 Task: Check the number of homes sold in the last 5 years.
Action: Mouse moved to (1020, 188)
Screenshot: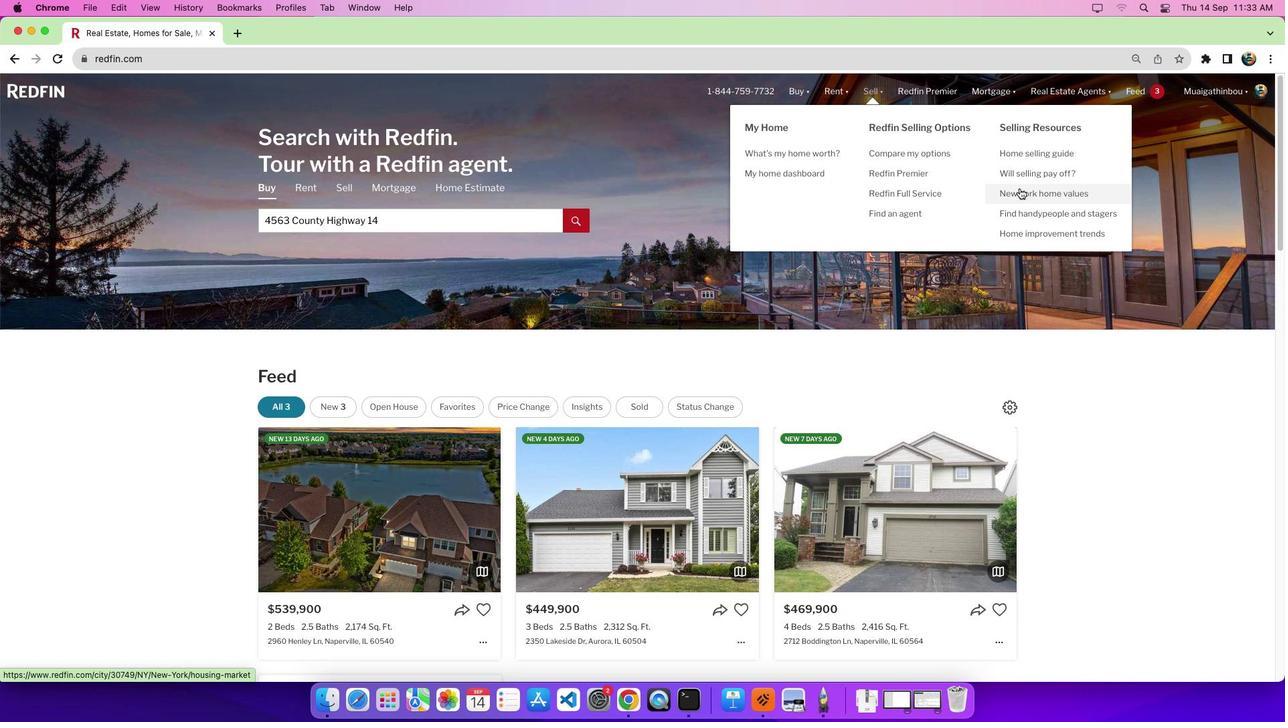 
Action: Mouse pressed left at (1020, 188)
Screenshot: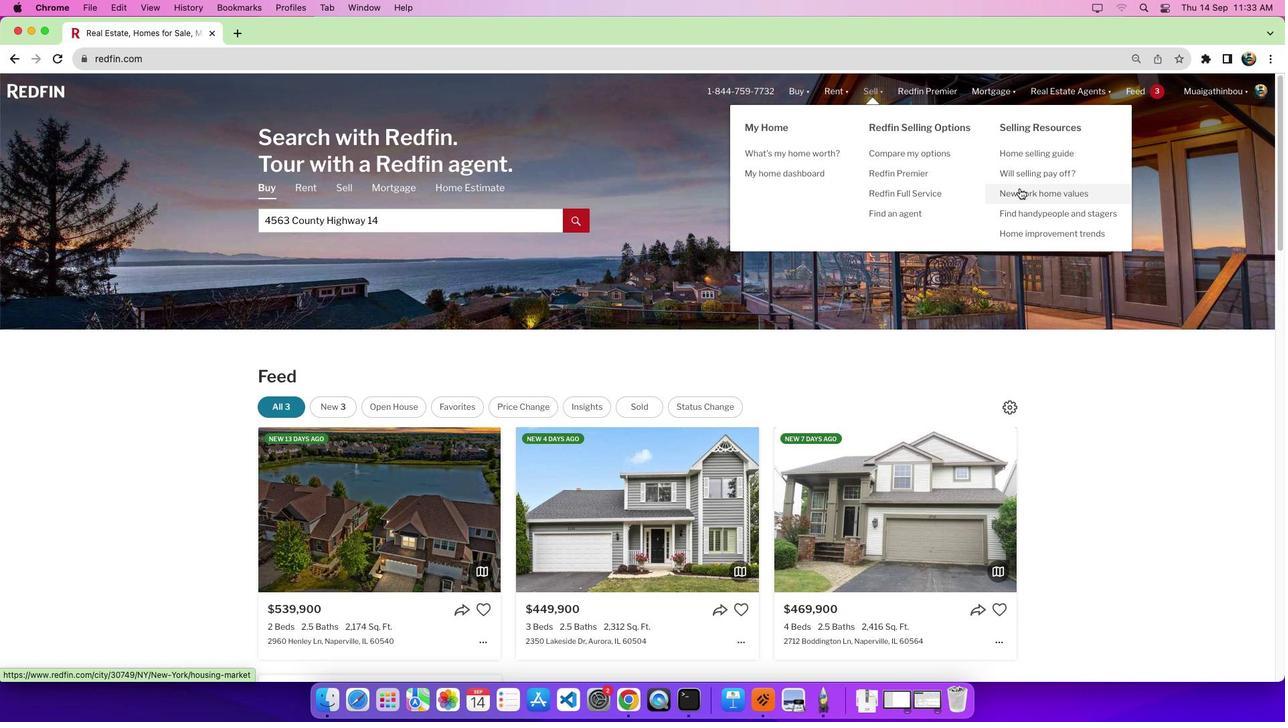 
Action: Mouse moved to (1018, 190)
Screenshot: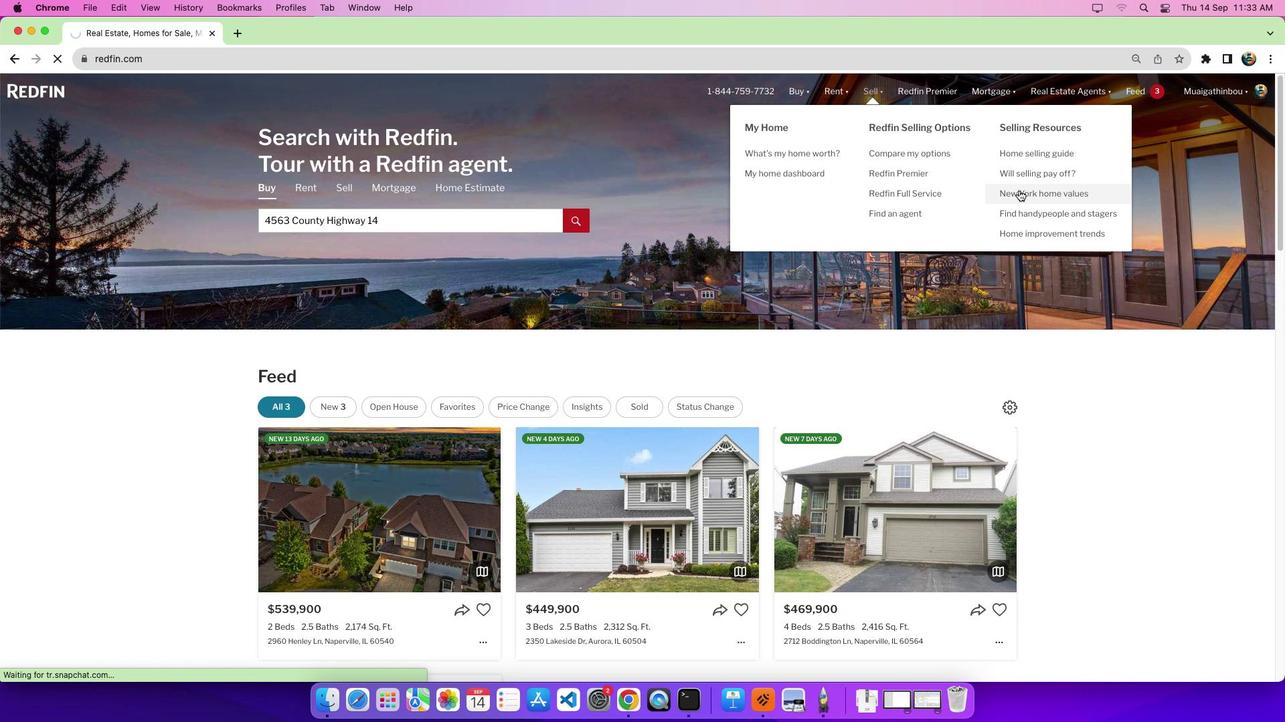 
Action: Mouse pressed left at (1018, 190)
Screenshot: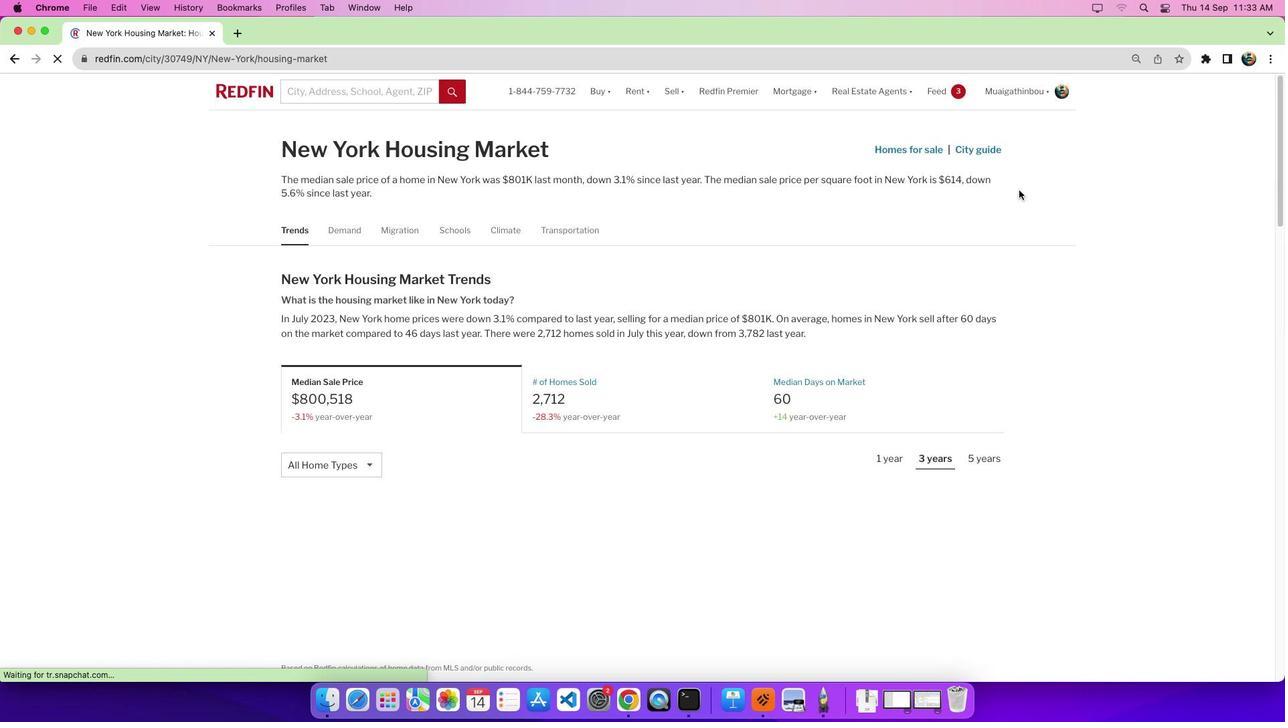 
Action: Mouse moved to (605, 394)
Screenshot: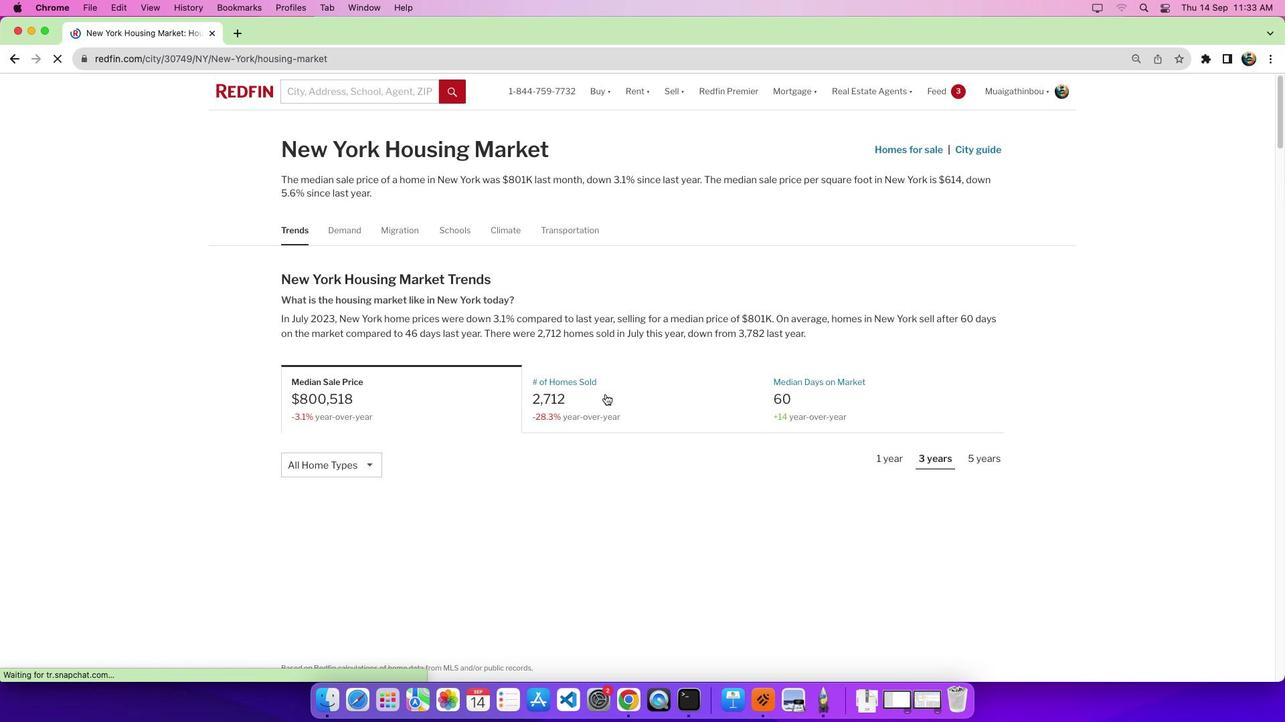 
Action: Mouse pressed left at (605, 394)
Screenshot: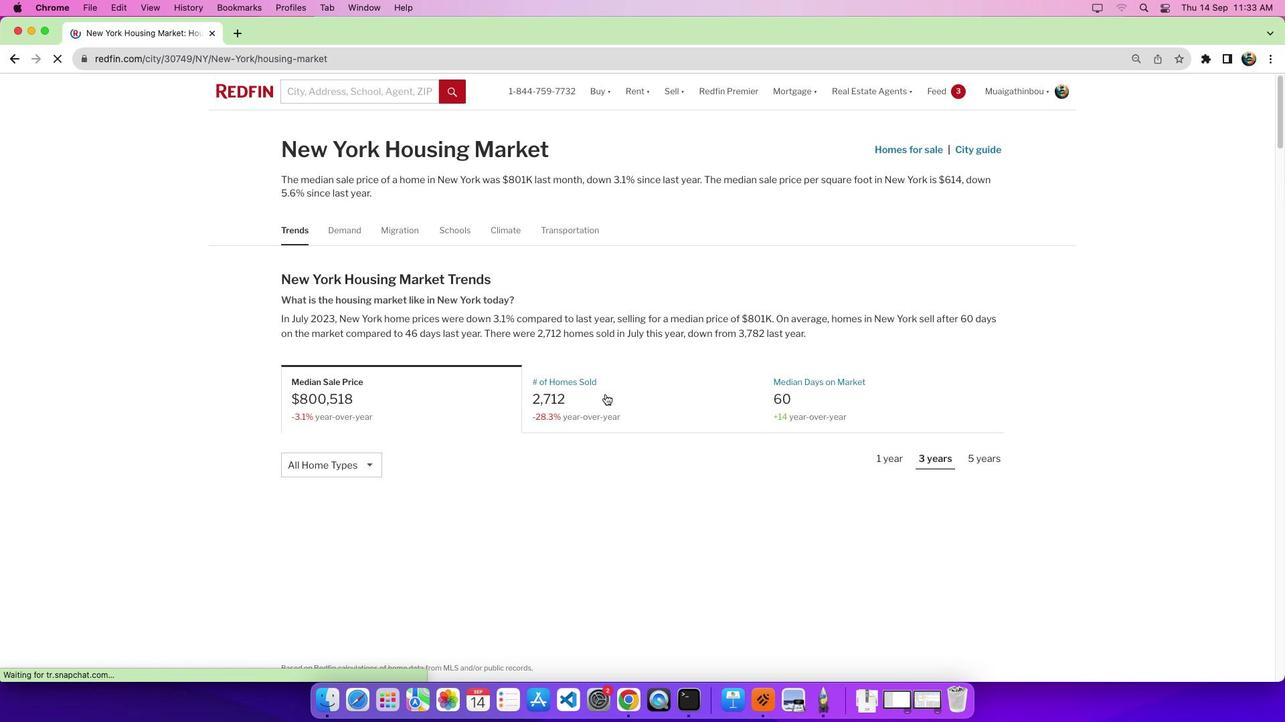 
Action: Mouse moved to (570, 406)
Screenshot: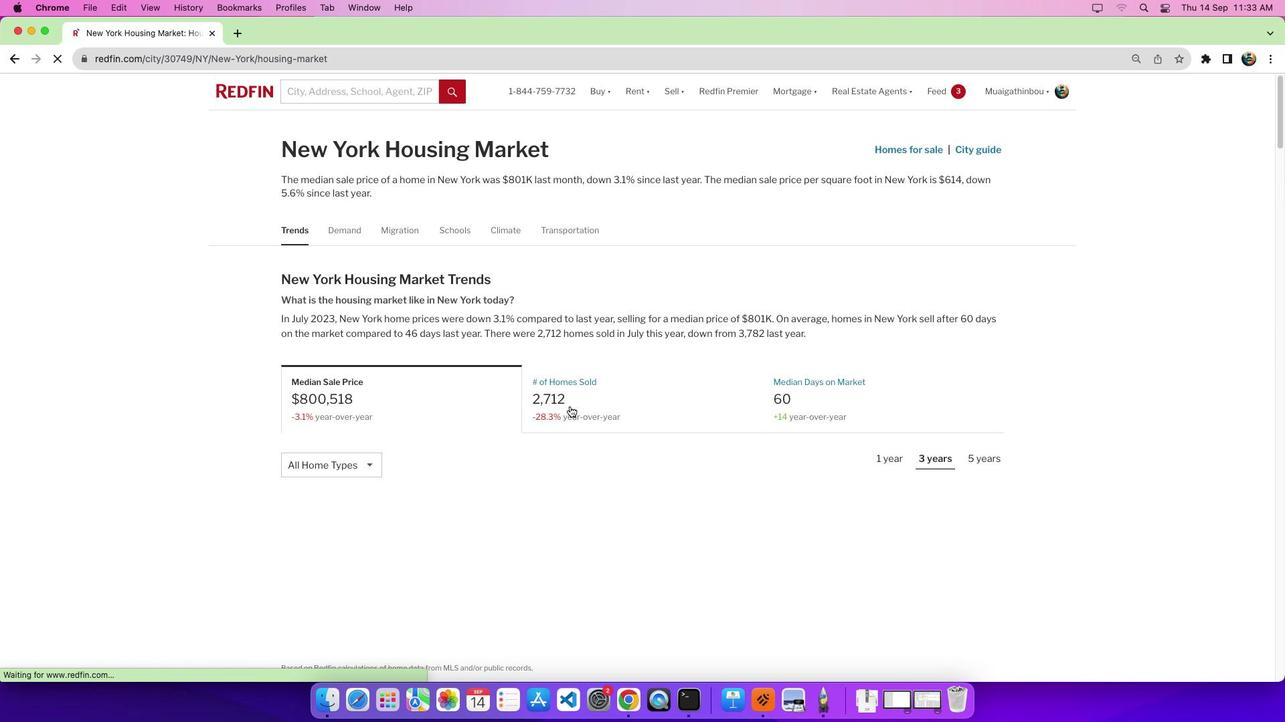 
Action: Mouse pressed left at (570, 406)
Screenshot: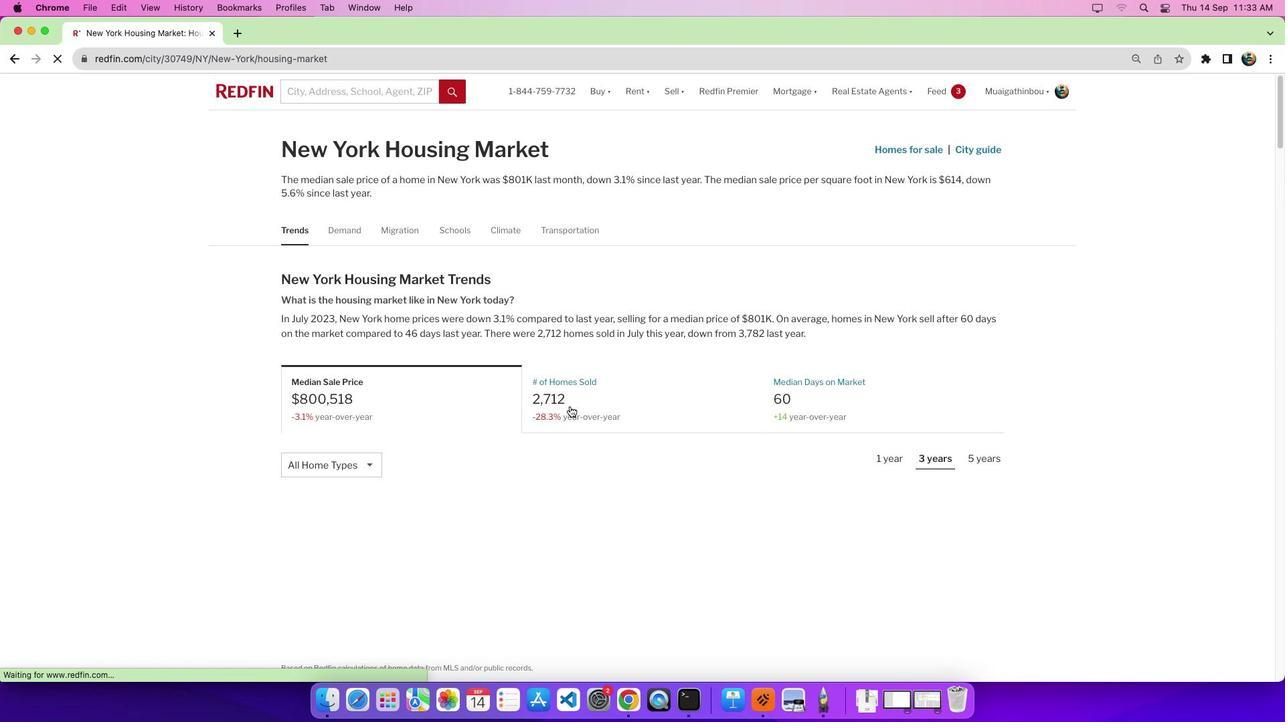
Action: Mouse pressed left at (570, 406)
Screenshot: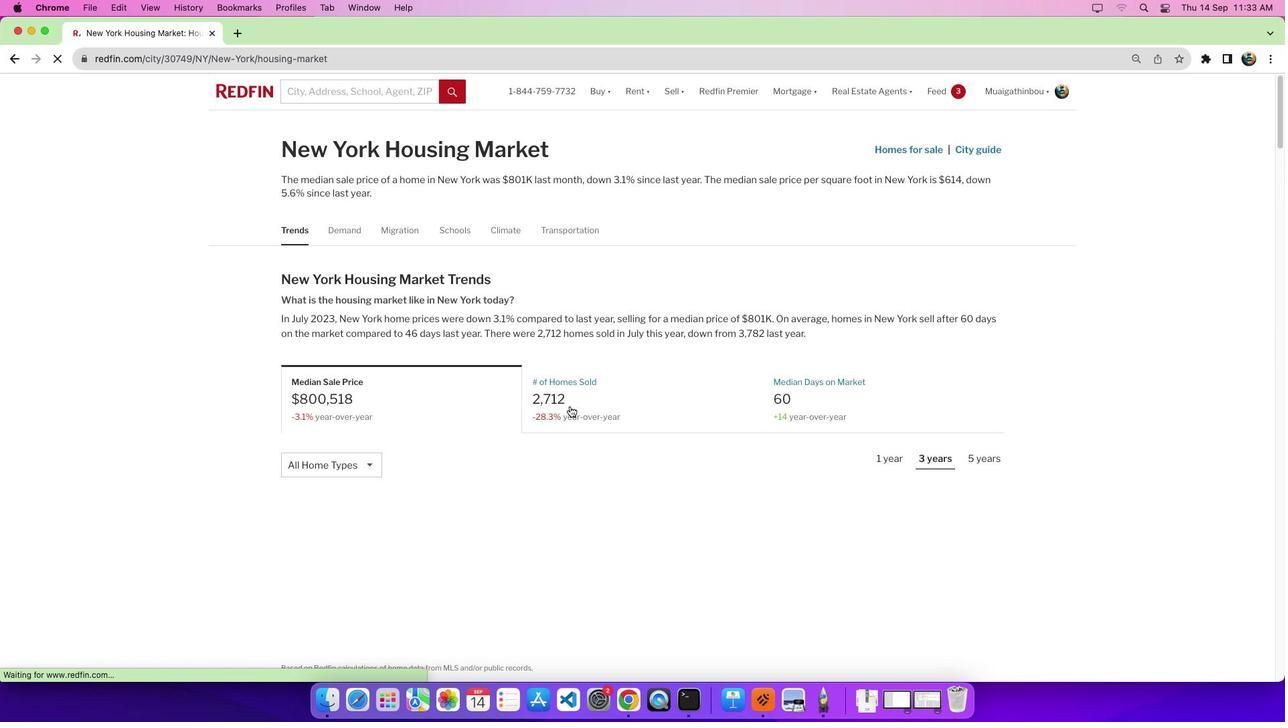 
Action: Mouse moved to (625, 398)
Screenshot: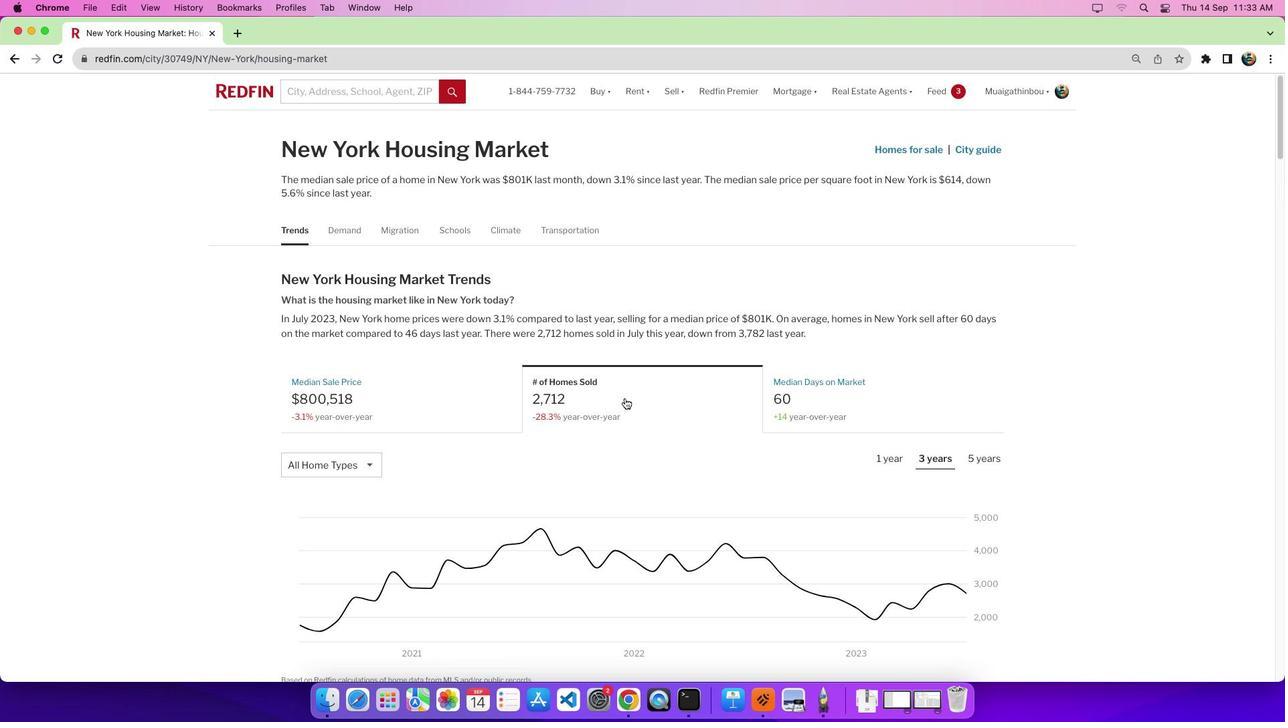 
Action: Mouse scrolled (625, 398) with delta (0, 0)
Screenshot: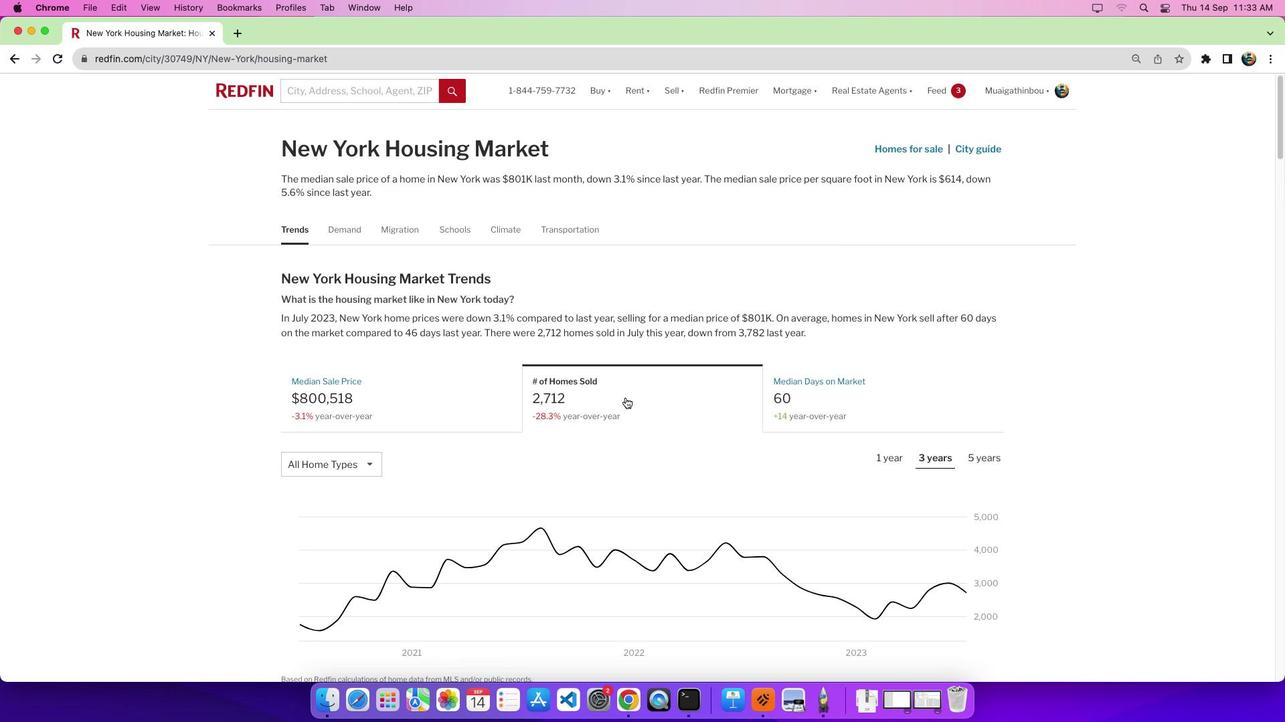 
Action: Mouse moved to (625, 398)
Screenshot: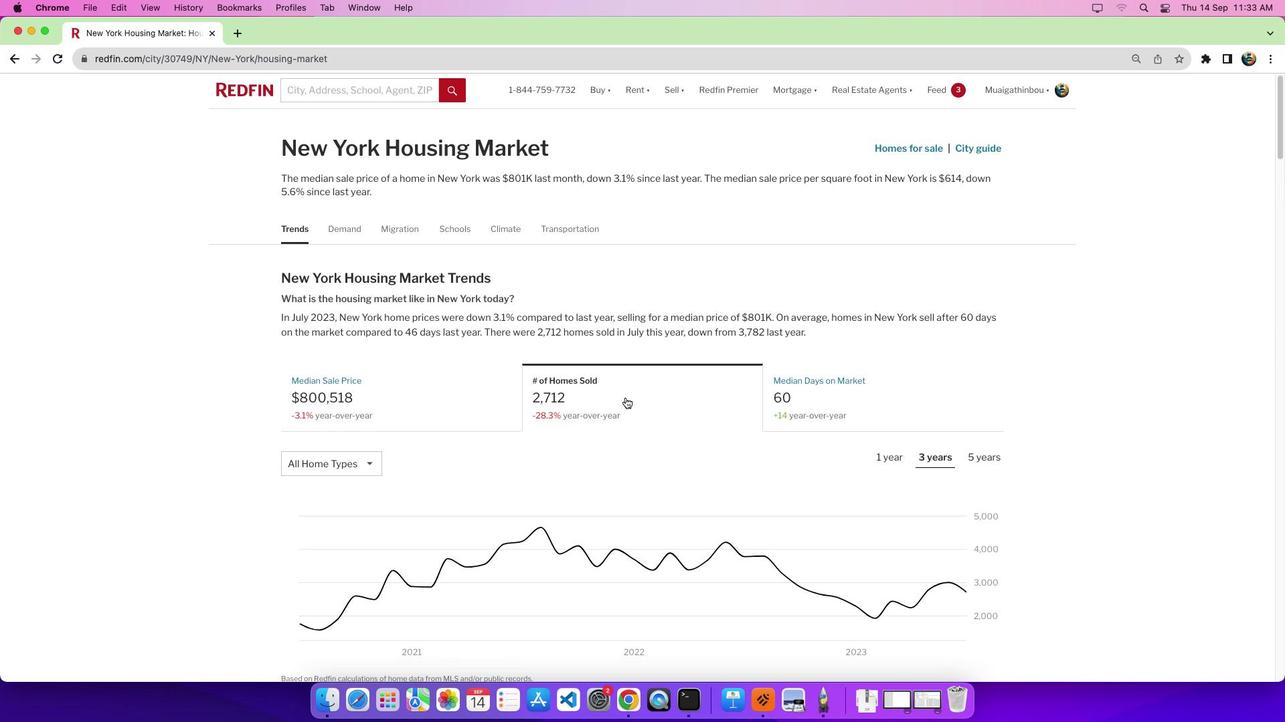 
Action: Mouse scrolled (625, 398) with delta (0, 0)
Screenshot: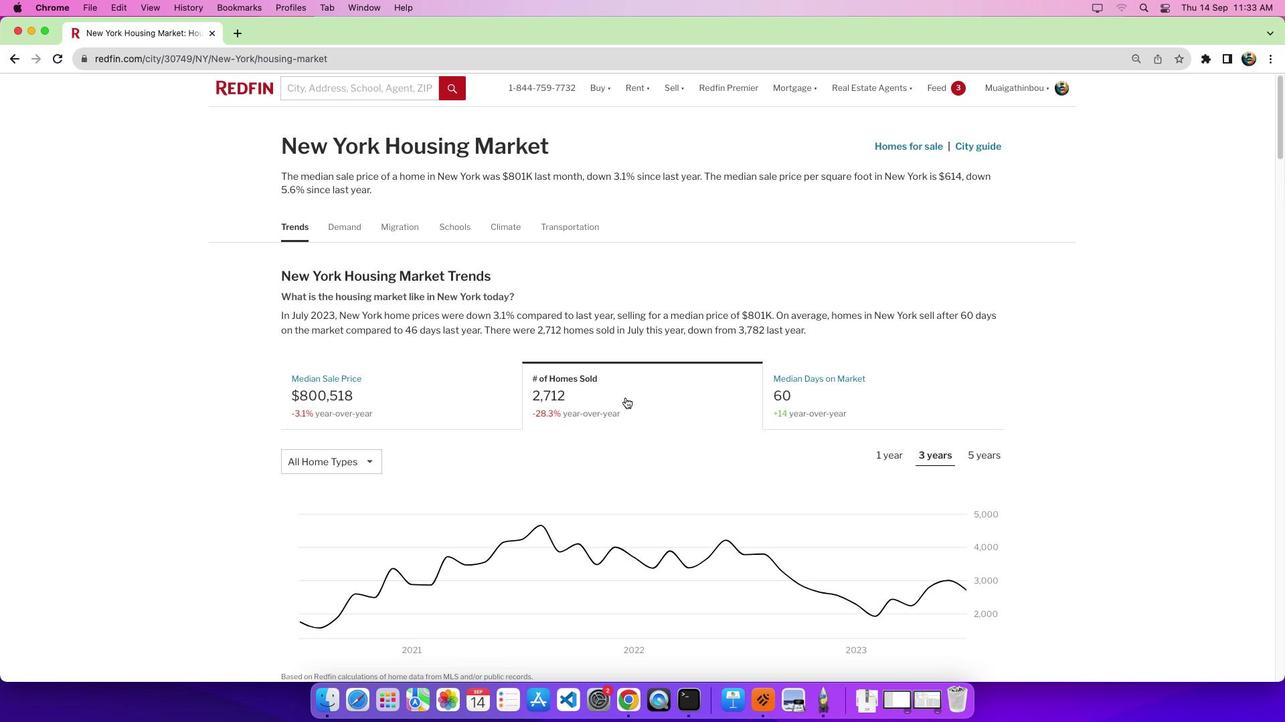 
Action: Mouse scrolled (625, 398) with delta (0, 0)
Screenshot: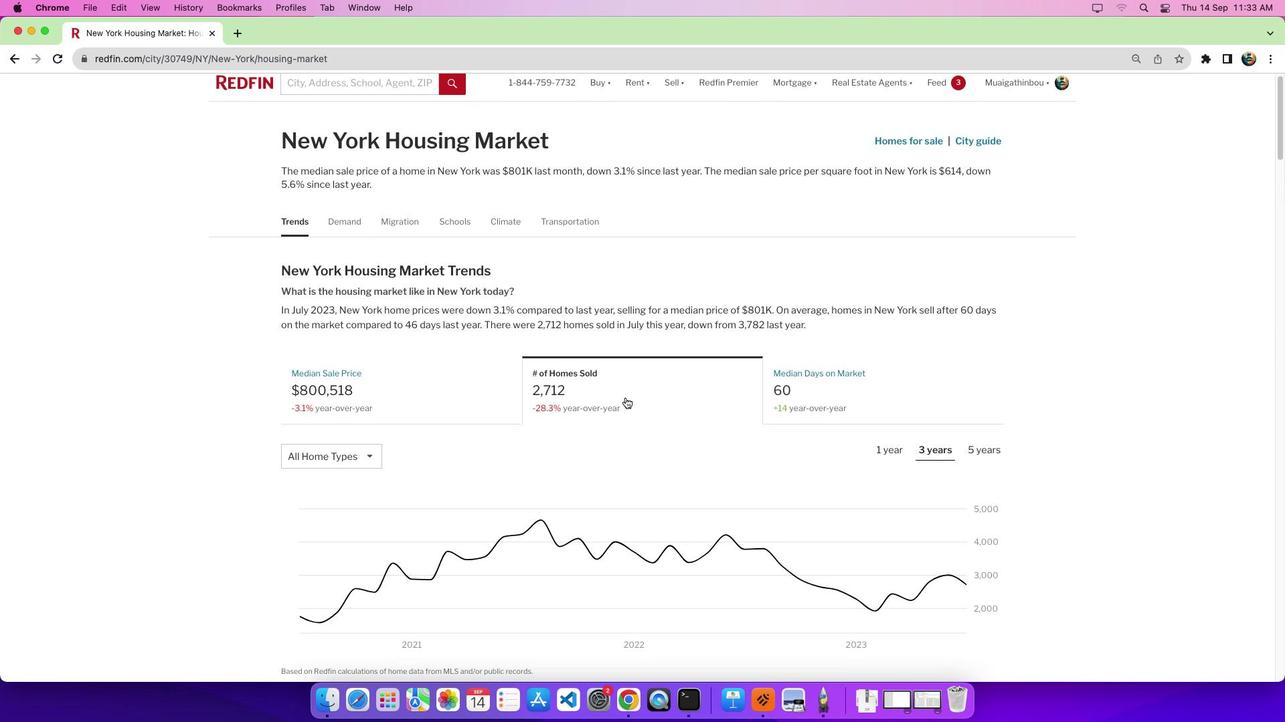 
Action: Mouse scrolled (625, 398) with delta (0, 0)
Screenshot: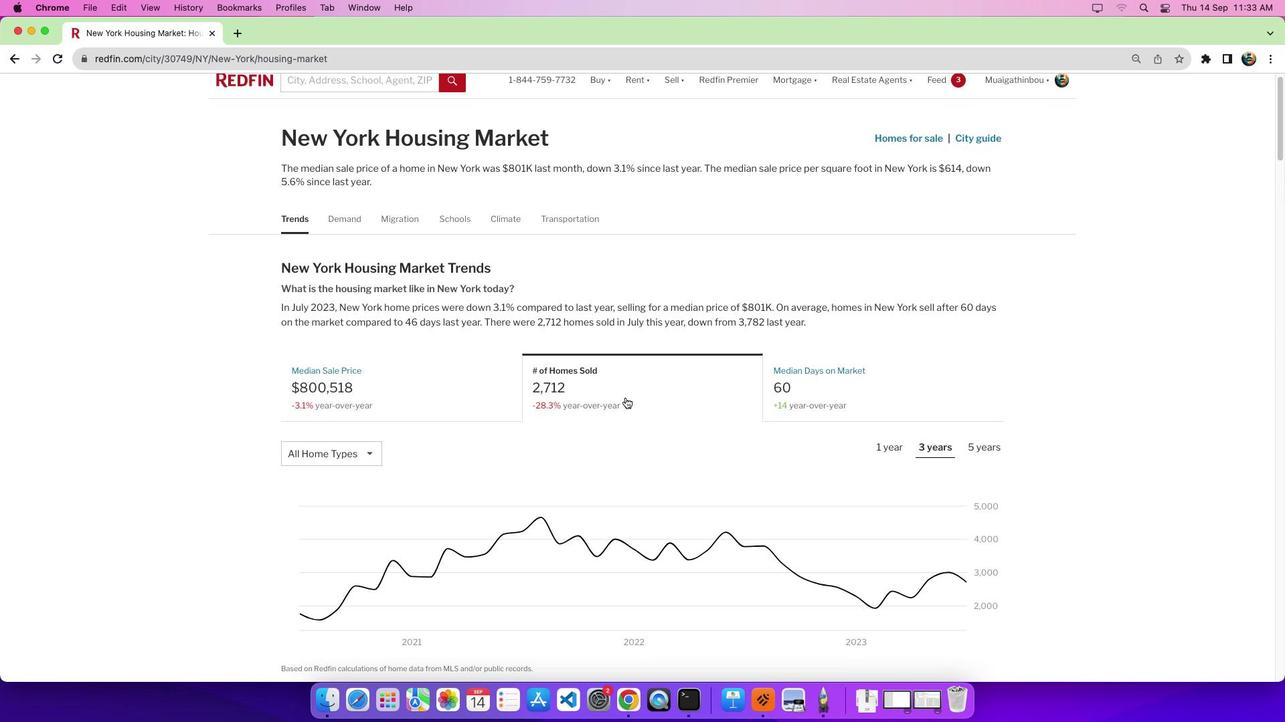 
Action: Mouse scrolled (625, 398) with delta (0, 0)
Screenshot: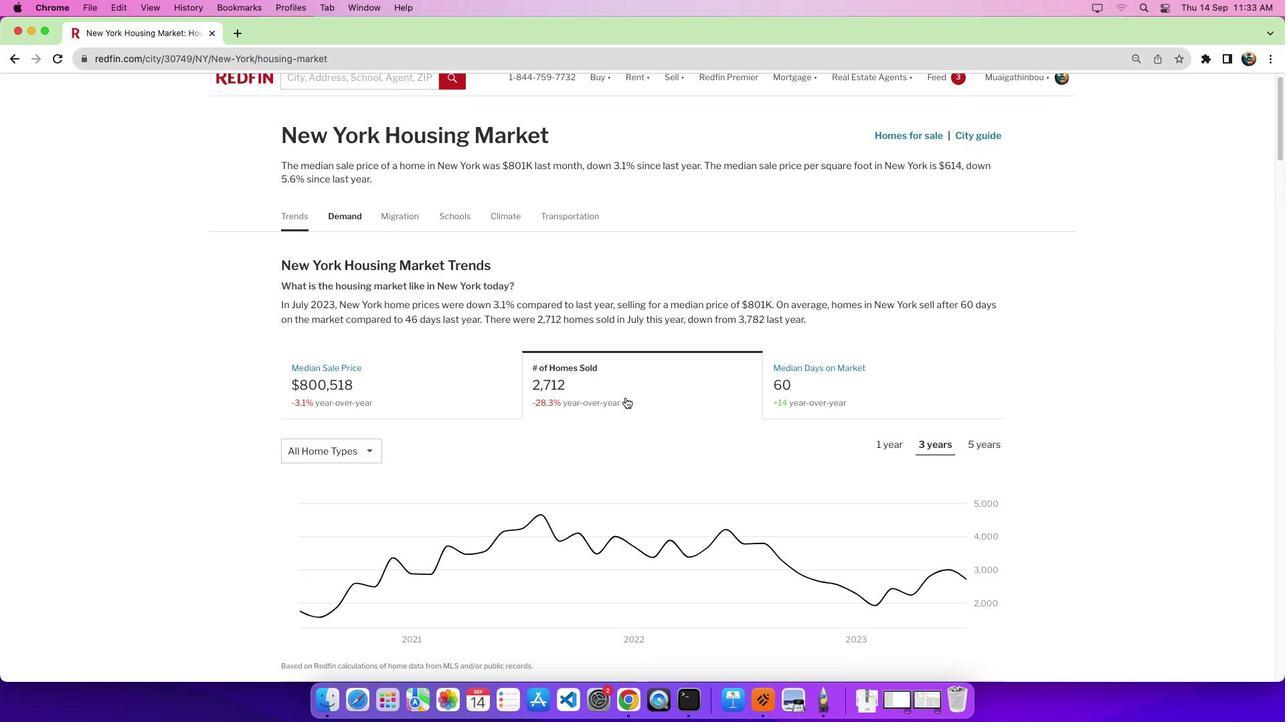 
Action: Mouse moved to (700, 463)
Screenshot: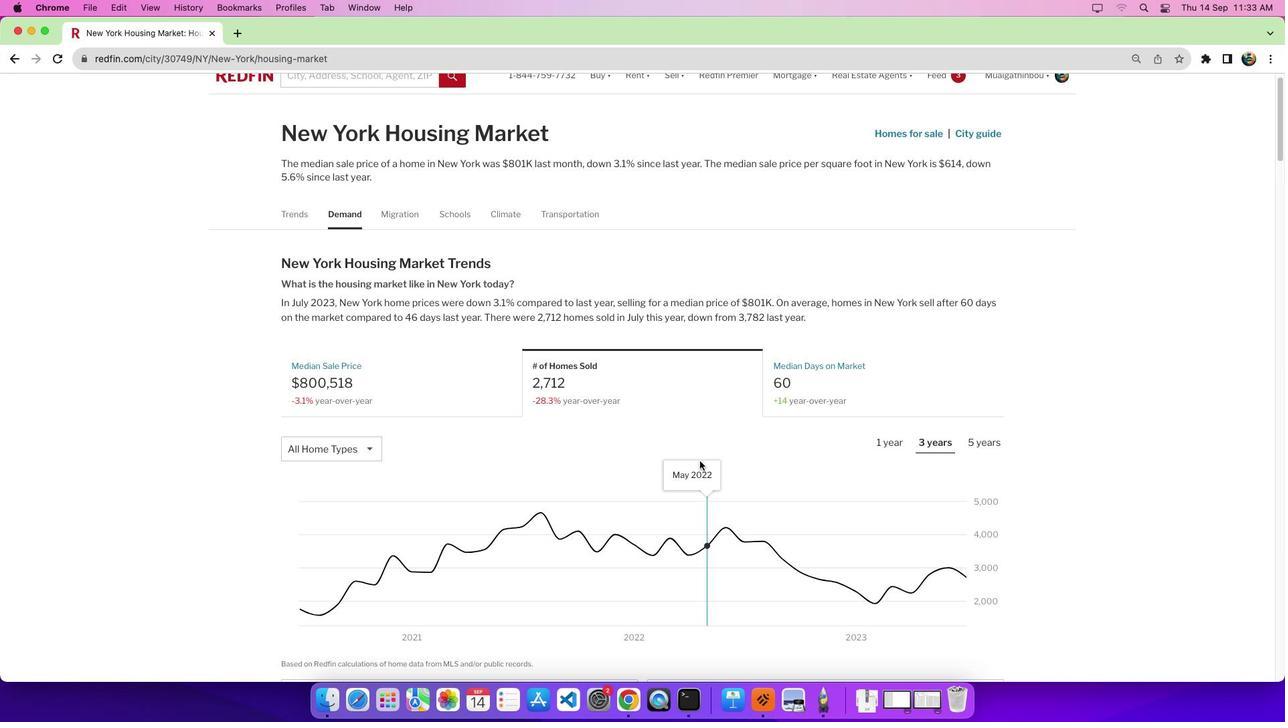 
Action: Mouse scrolled (700, 463) with delta (0, 0)
Screenshot: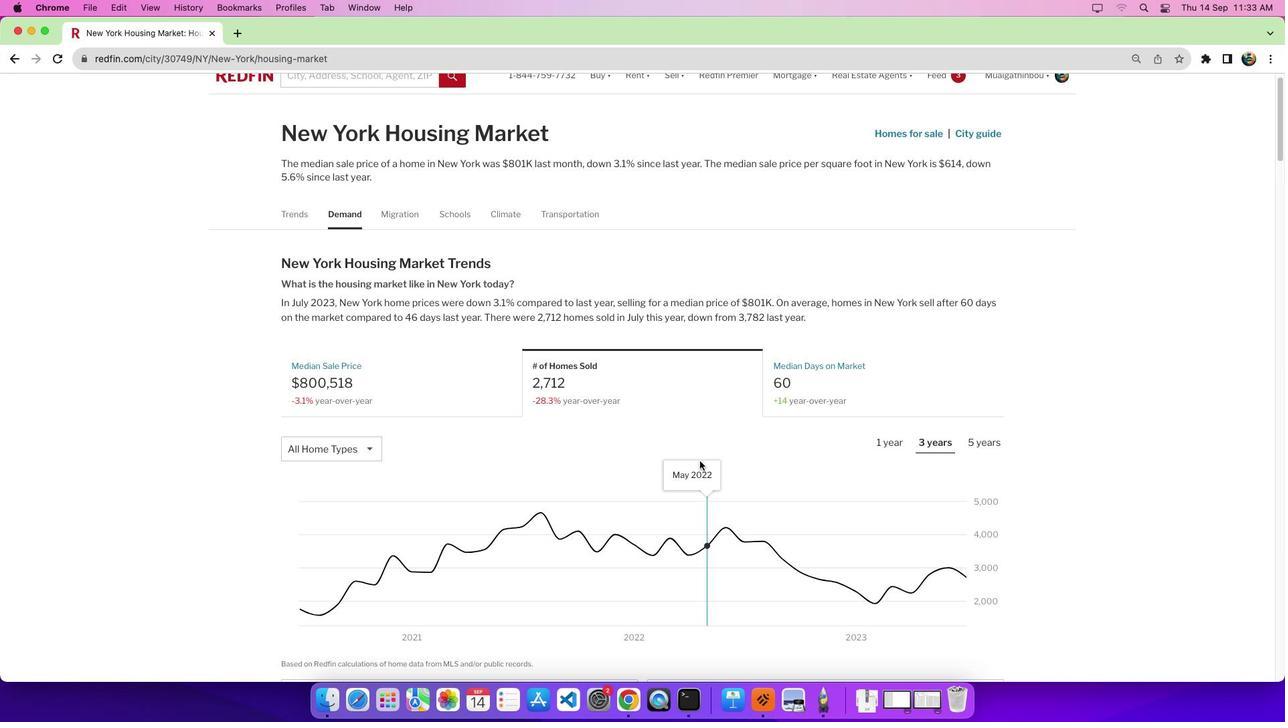 
Action: Mouse moved to (700, 461)
Screenshot: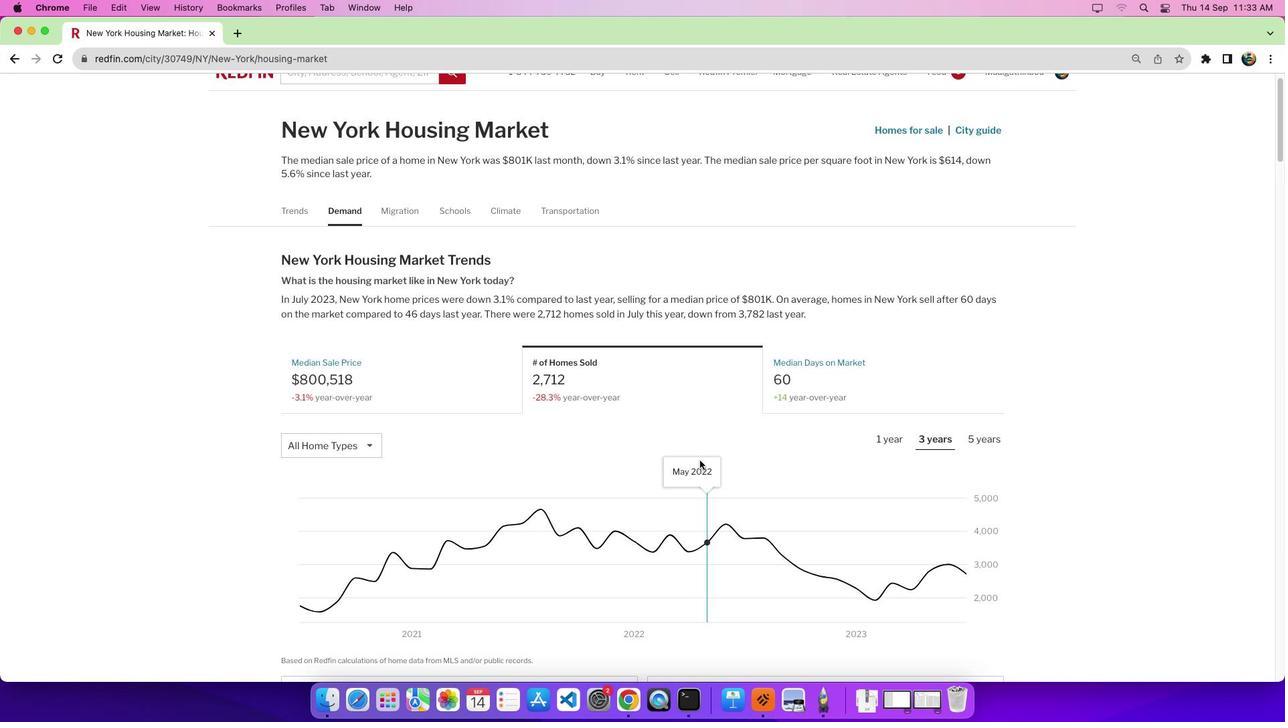 
Action: Mouse scrolled (700, 461) with delta (0, 0)
Screenshot: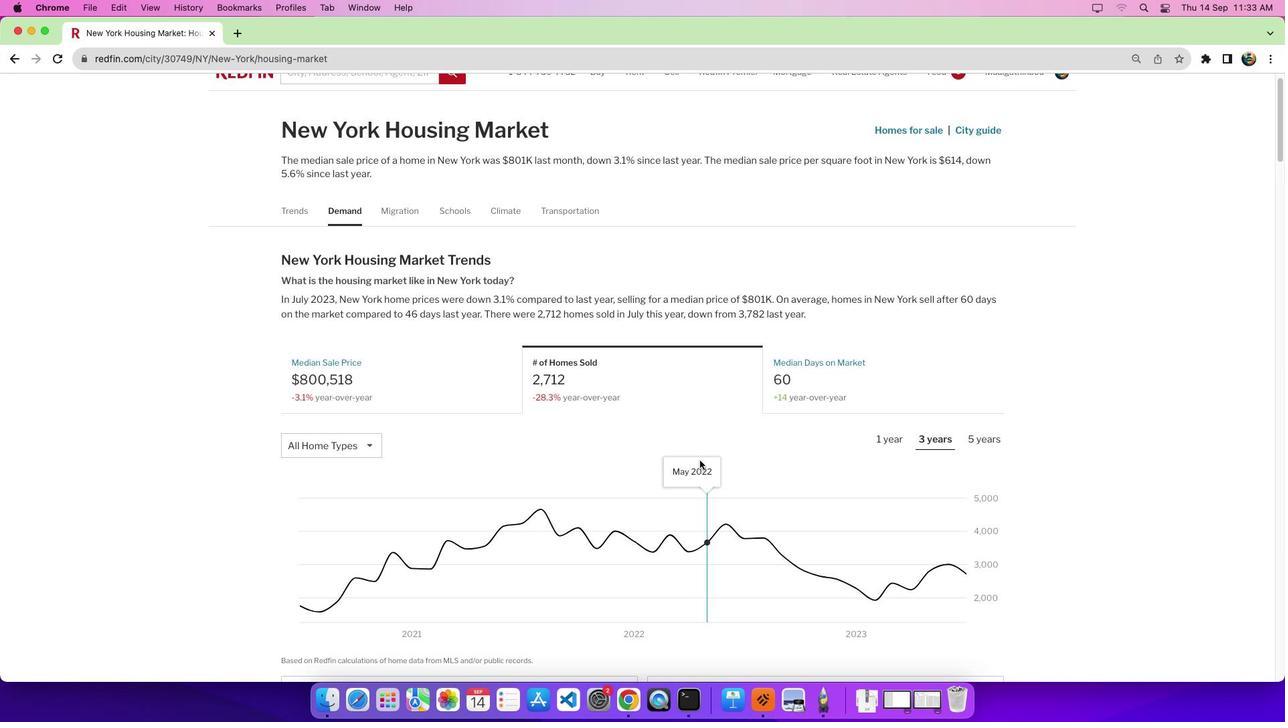 
Action: Mouse moved to (699, 459)
Screenshot: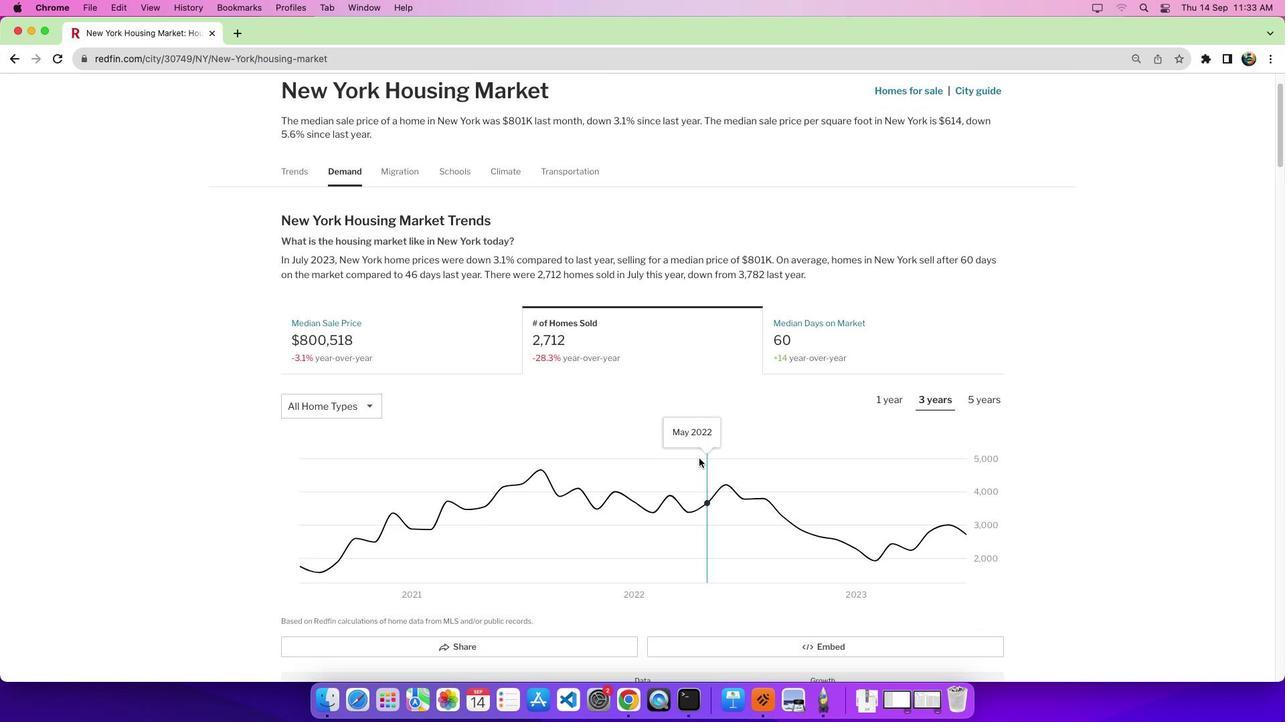 
Action: Mouse scrolled (699, 459) with delta (0, 0)
Screenshot: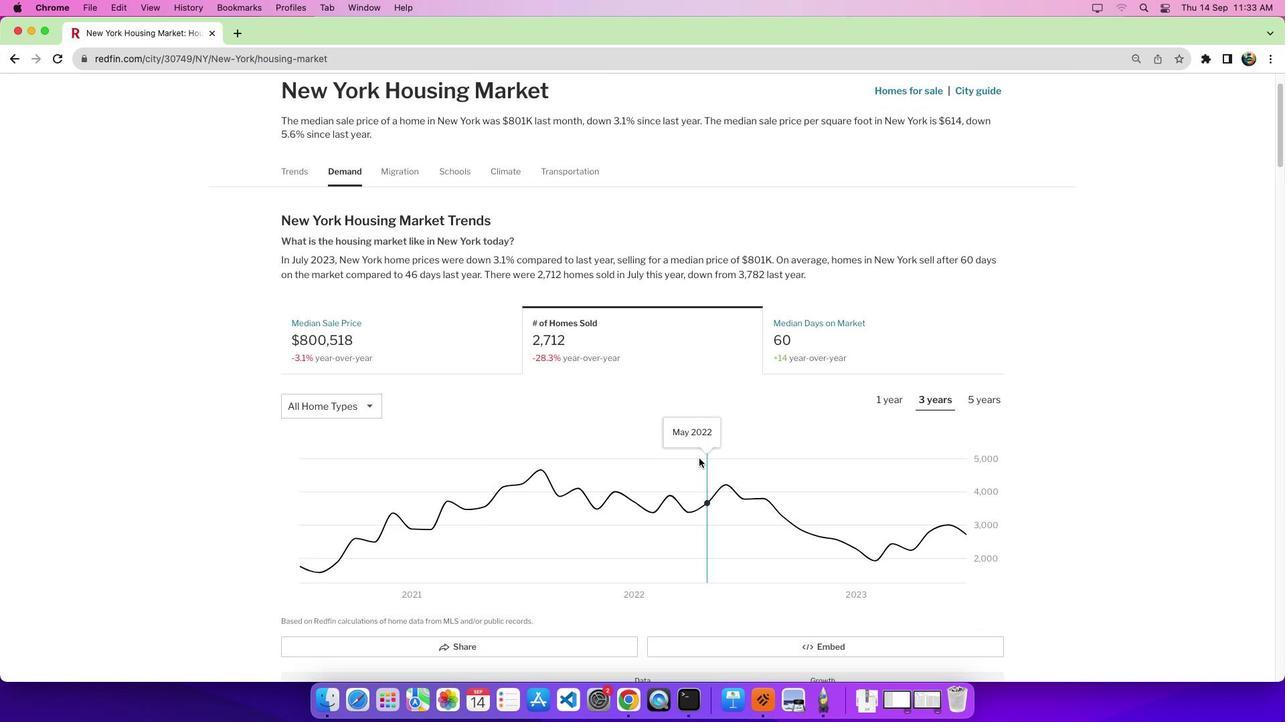 
Action: Mouse moved to (982, 349)
Screenshot: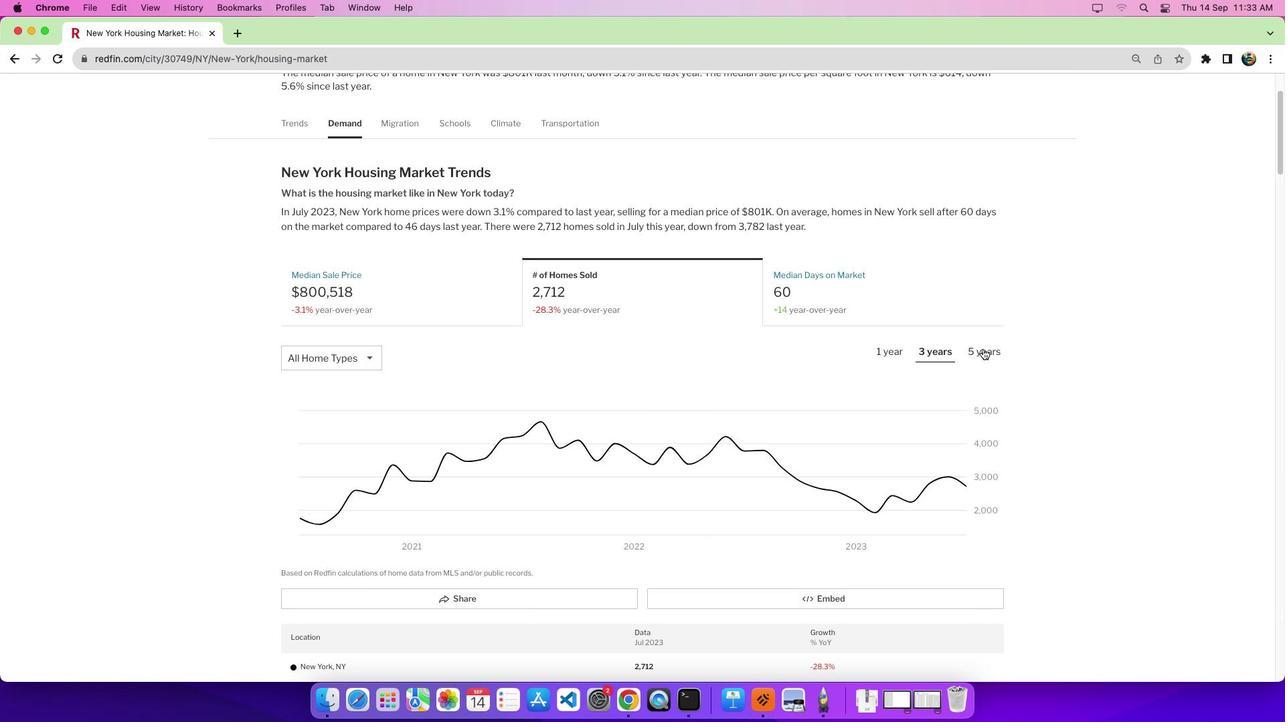 
Action: Mouse pressed left at (982, 349)
Screenshot: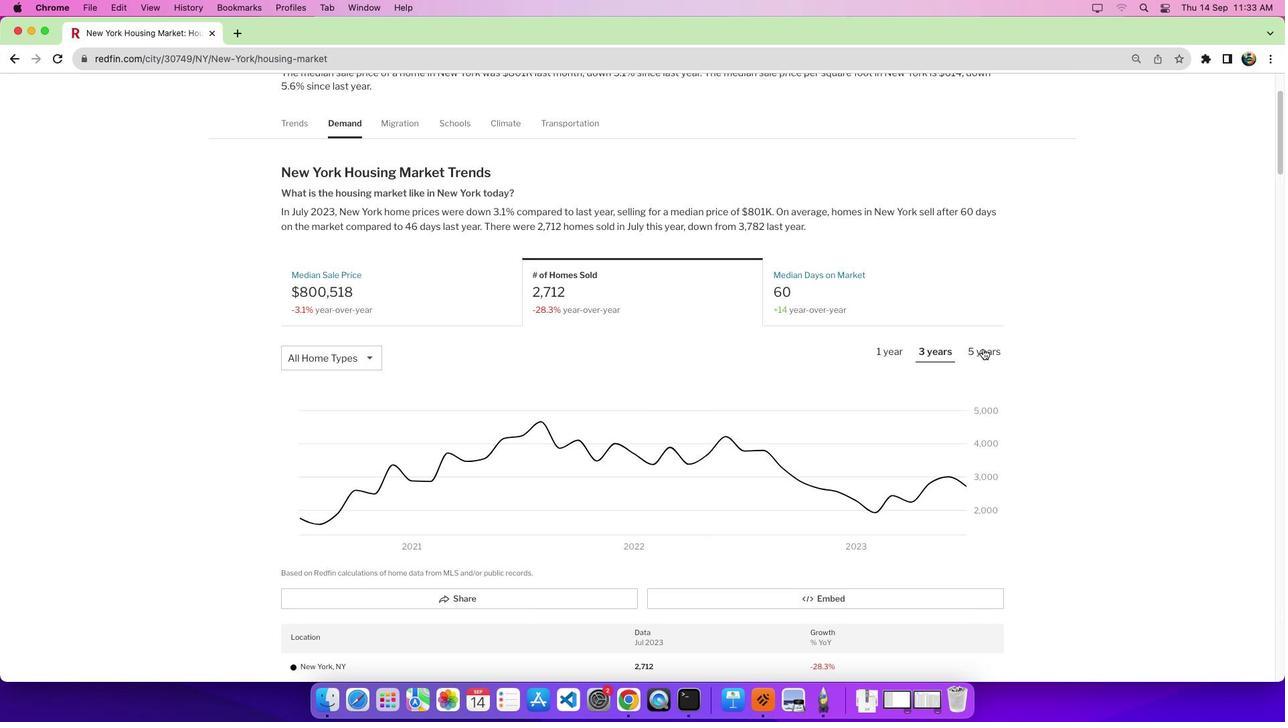 
Action: Mouse pressed left at (982, 349)
Screenshot: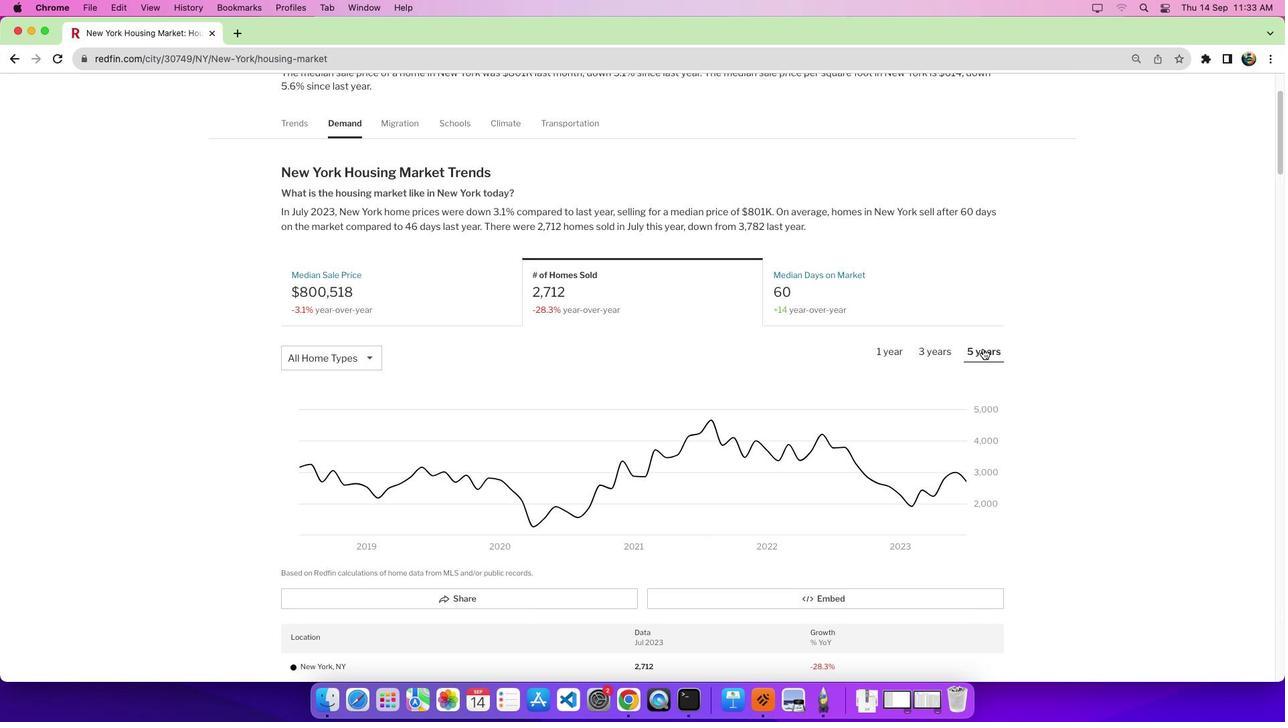 
Action: Mouse moved to (663, 399)
Screenshot: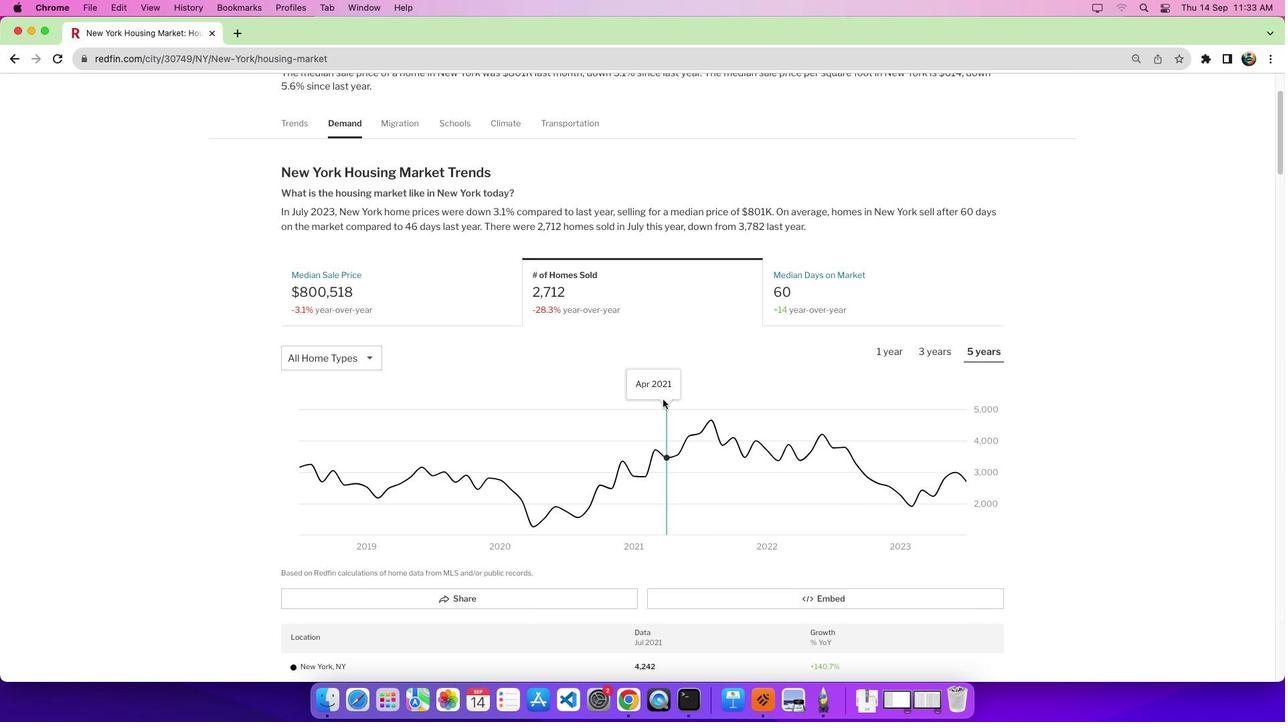 
